 Task: Create a section Epic Expedition and in the section, add a milestone Data Privacy Compliance in the project WorkWave.
Action: Mouse moved to (230, 572)
Screenshot: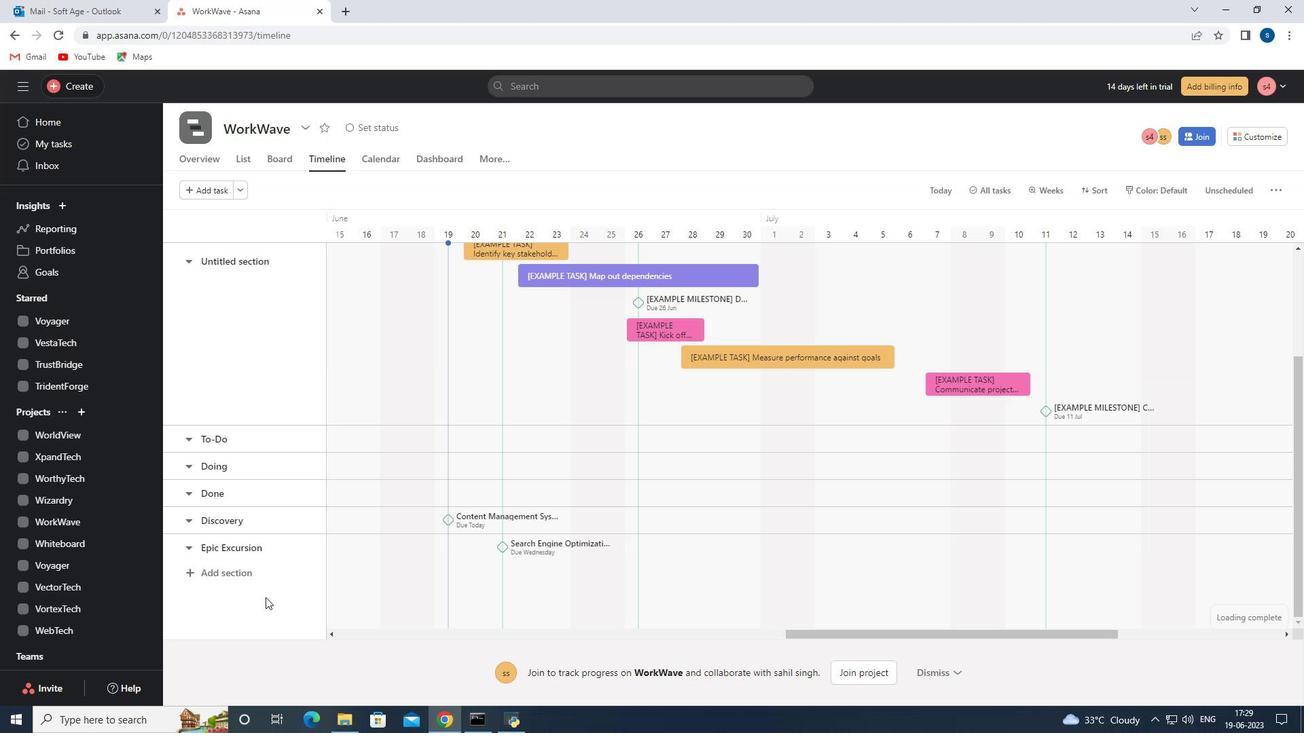 
Action: Mouse pressed left at (230, 572)
Screenshot: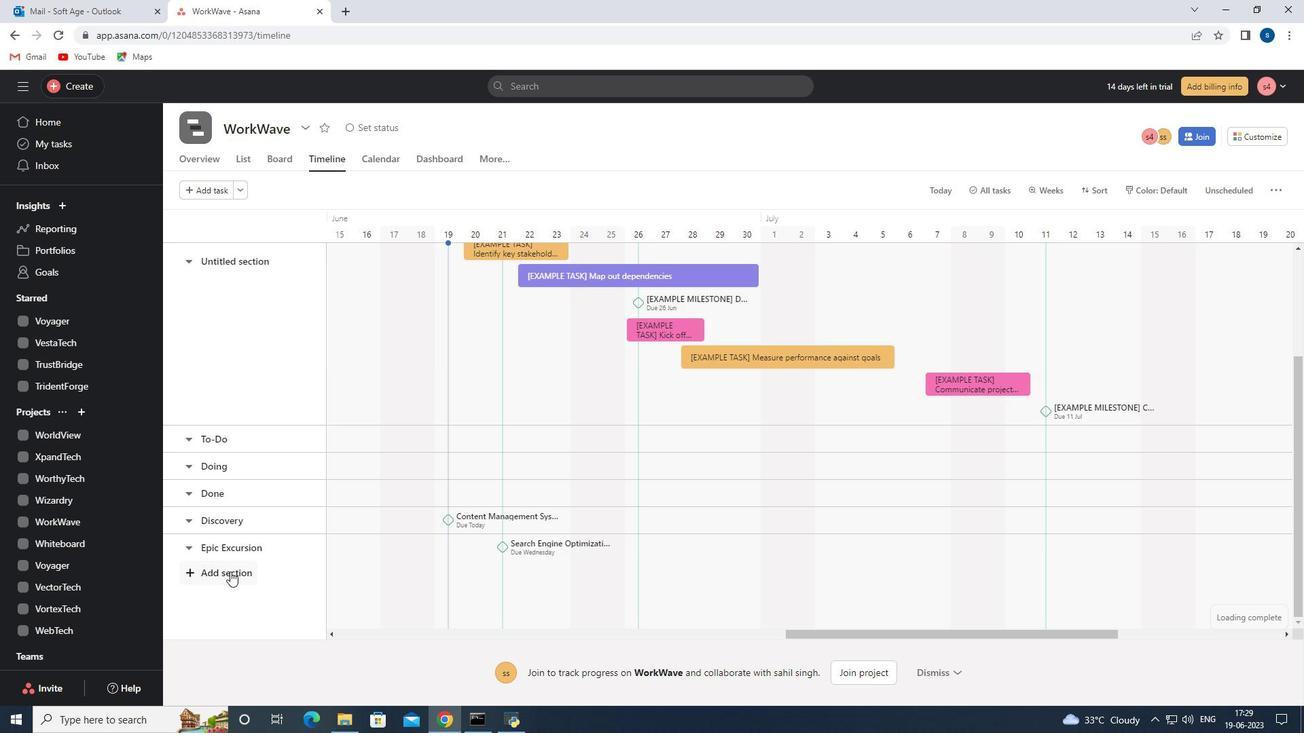 
Action: Mouse moved to (230, 574)
Screenshot: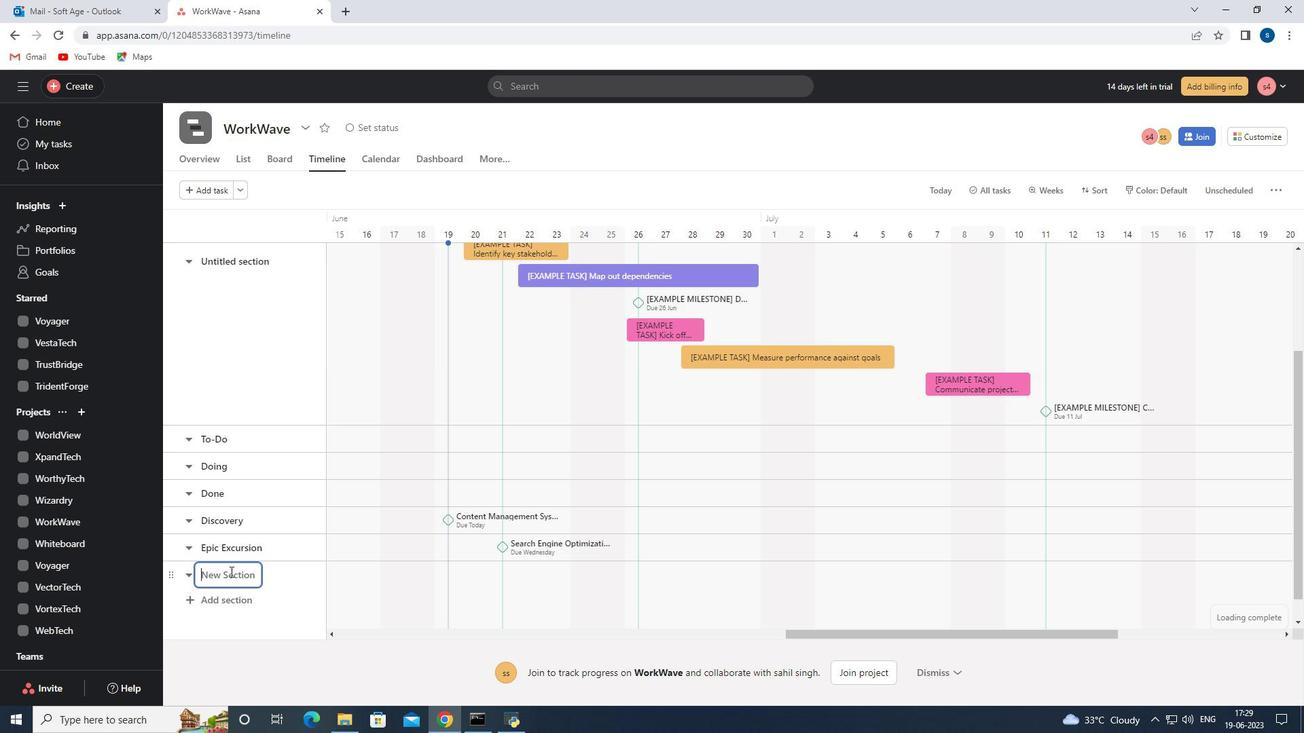 
Action: Key pressed <Key.shift>Epic<Key.space><Key.shift>Expedition
Screenshot: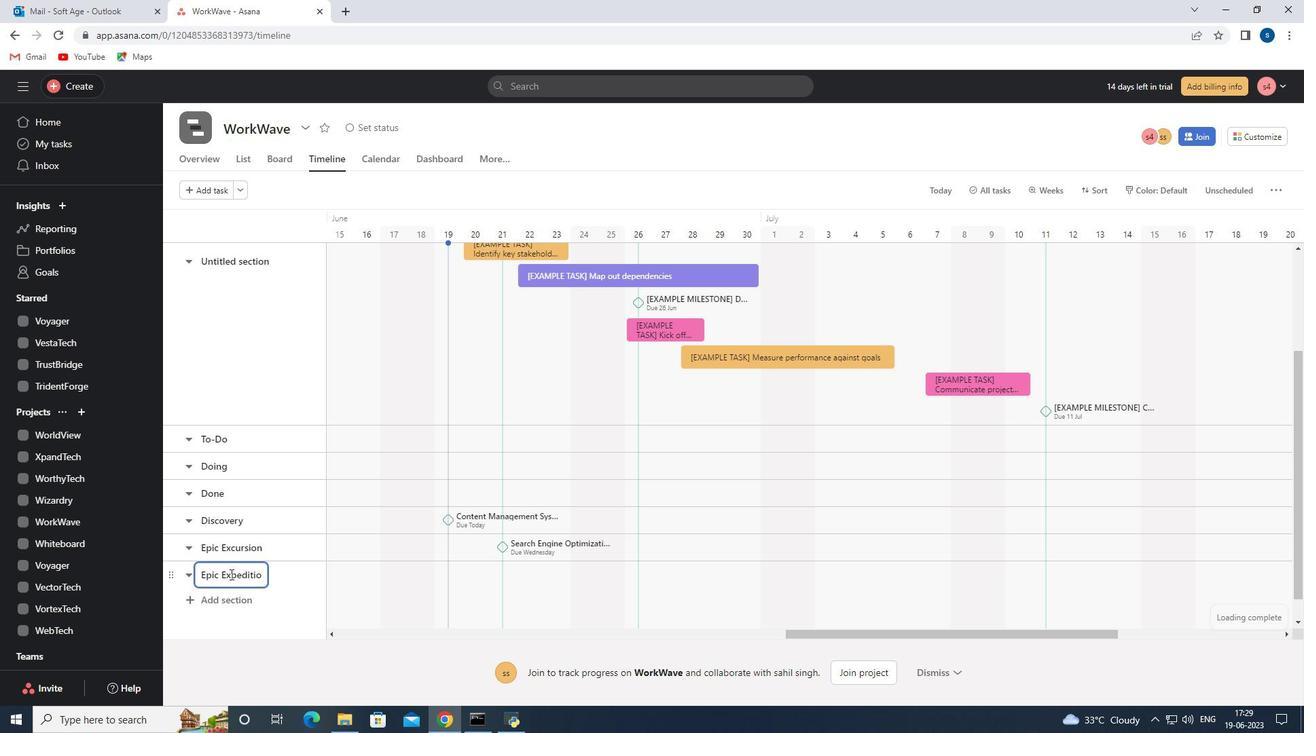 
Action: Mouse moved to (372, 576)
Screenshot: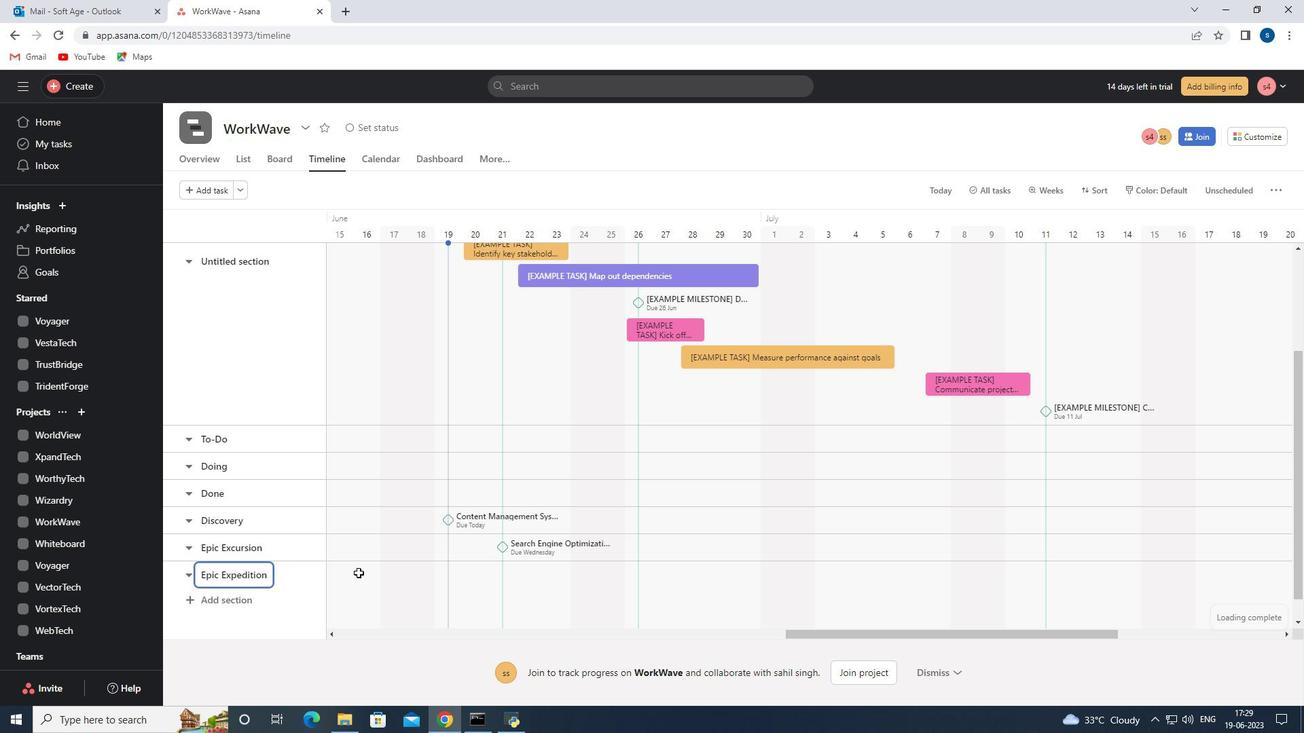 
Action: Mouse pressed left at (372, 576)
Screenshot: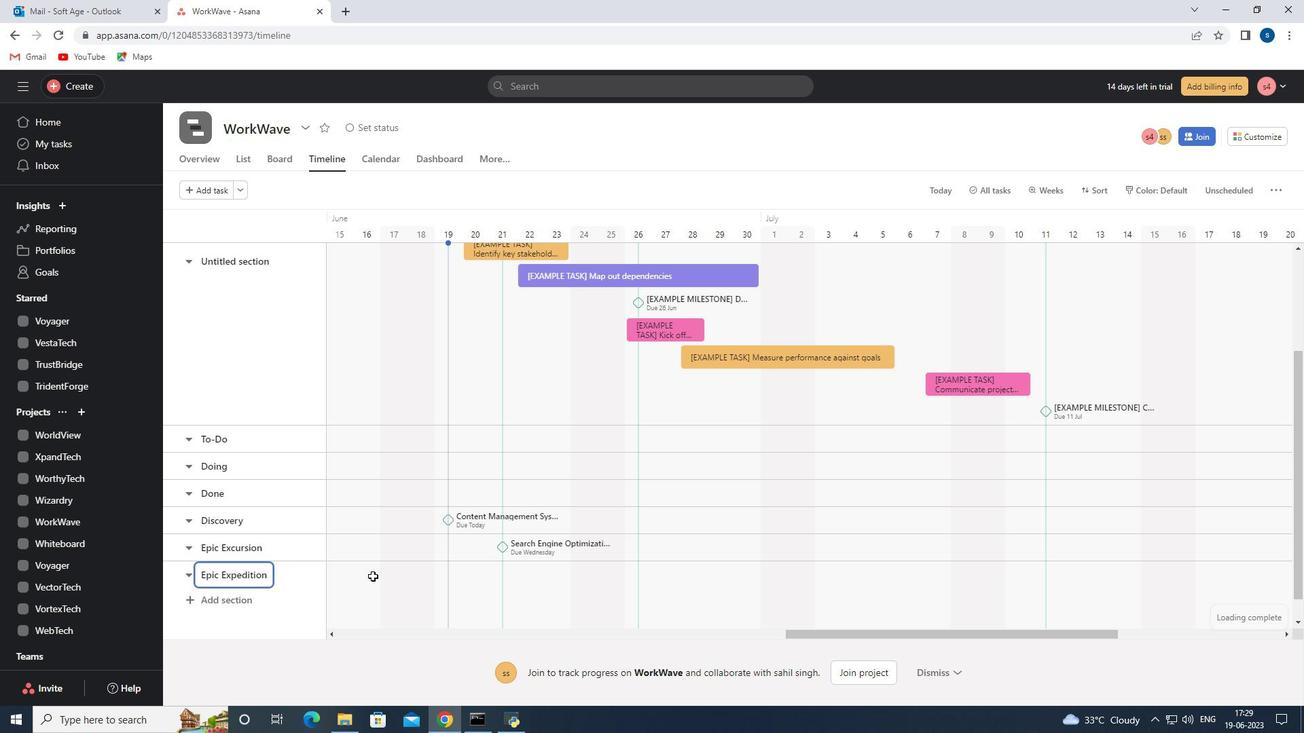 
Action: Key pressed <Key.shift><Key.shift><Key.shift><Key.shift><Key.shift>Data<Key.space><Key.shift>Privacy<Key.space><Key.shift>Compliance
Screenshot: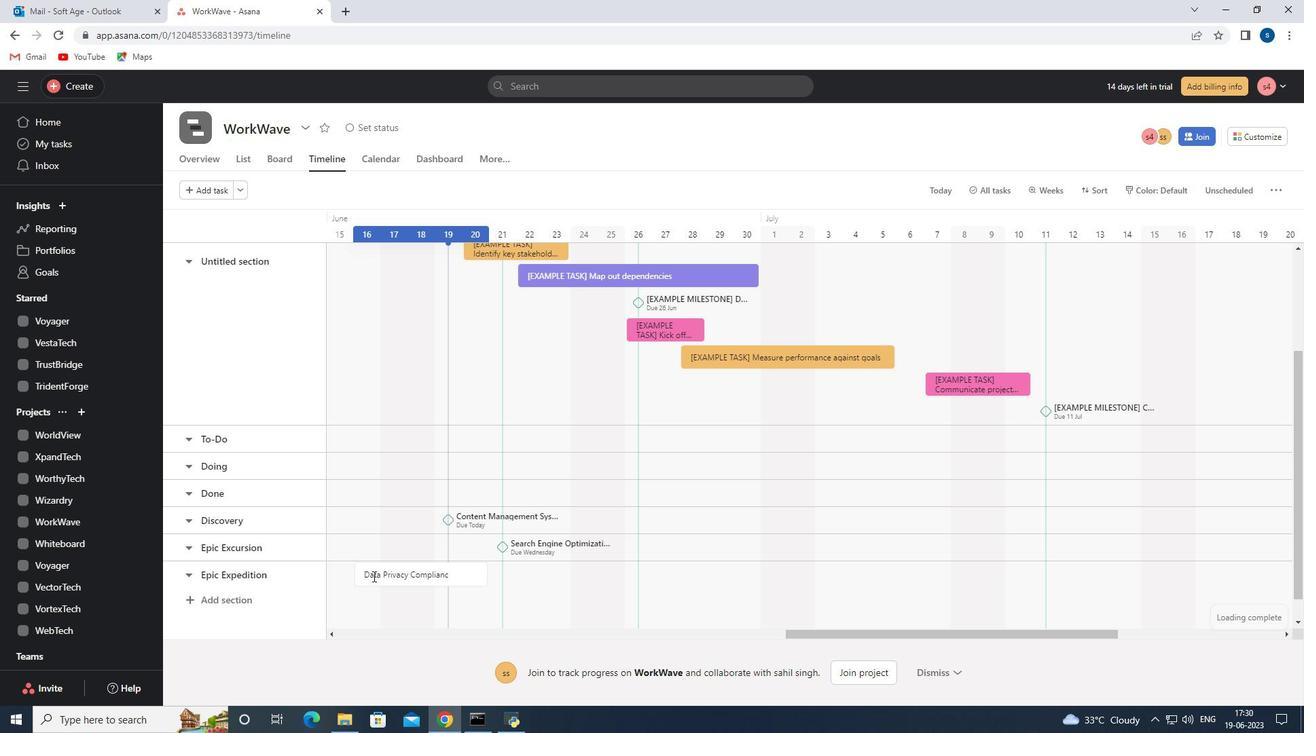 
Action: Mouse moved to (449, 574)
Screenshot: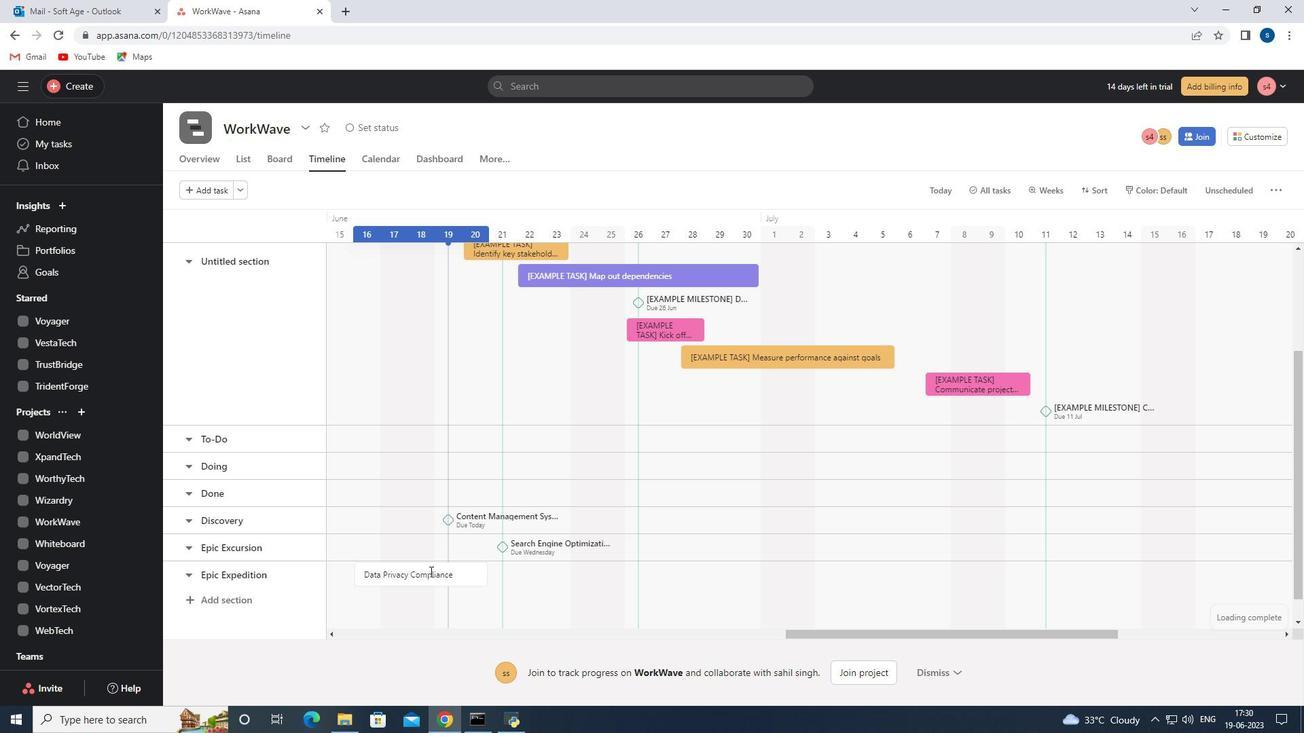 
Action: Mouse pressed right at (449, 574)
Screenshot: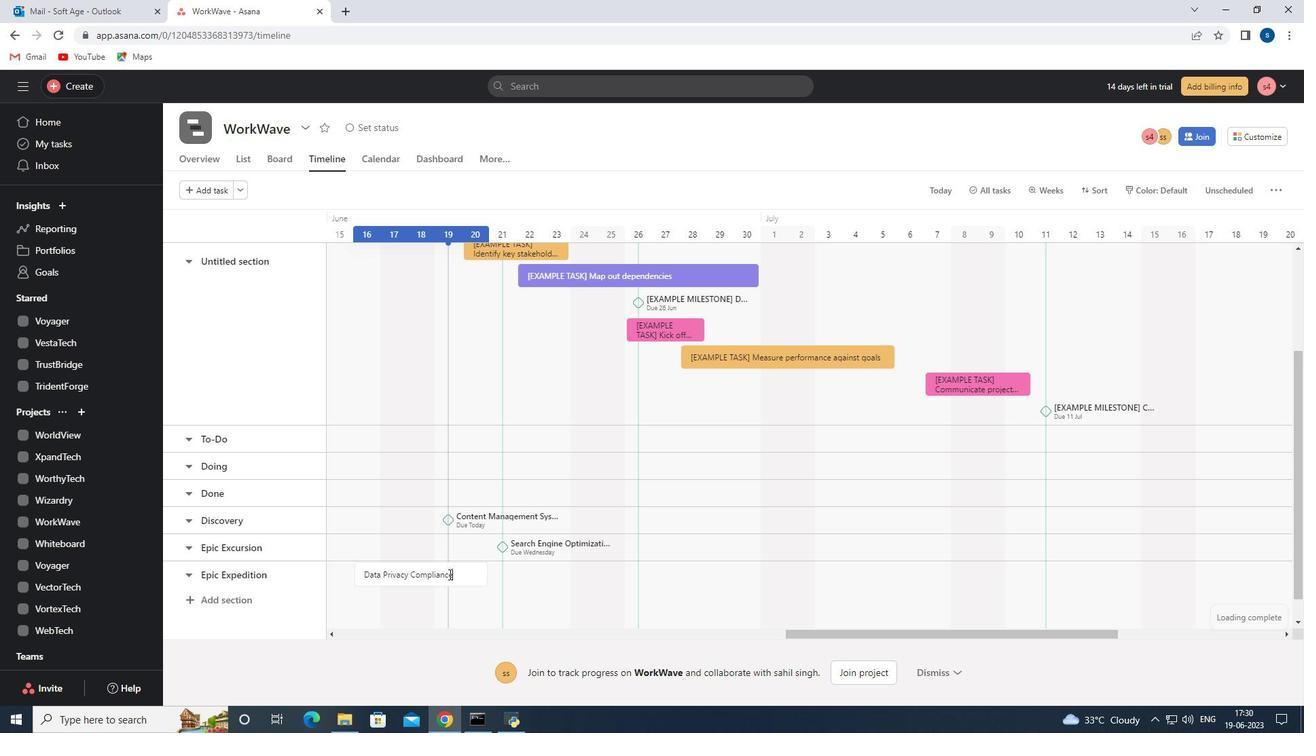 
Action: Mouse moved to (504, 506)
Screenshot: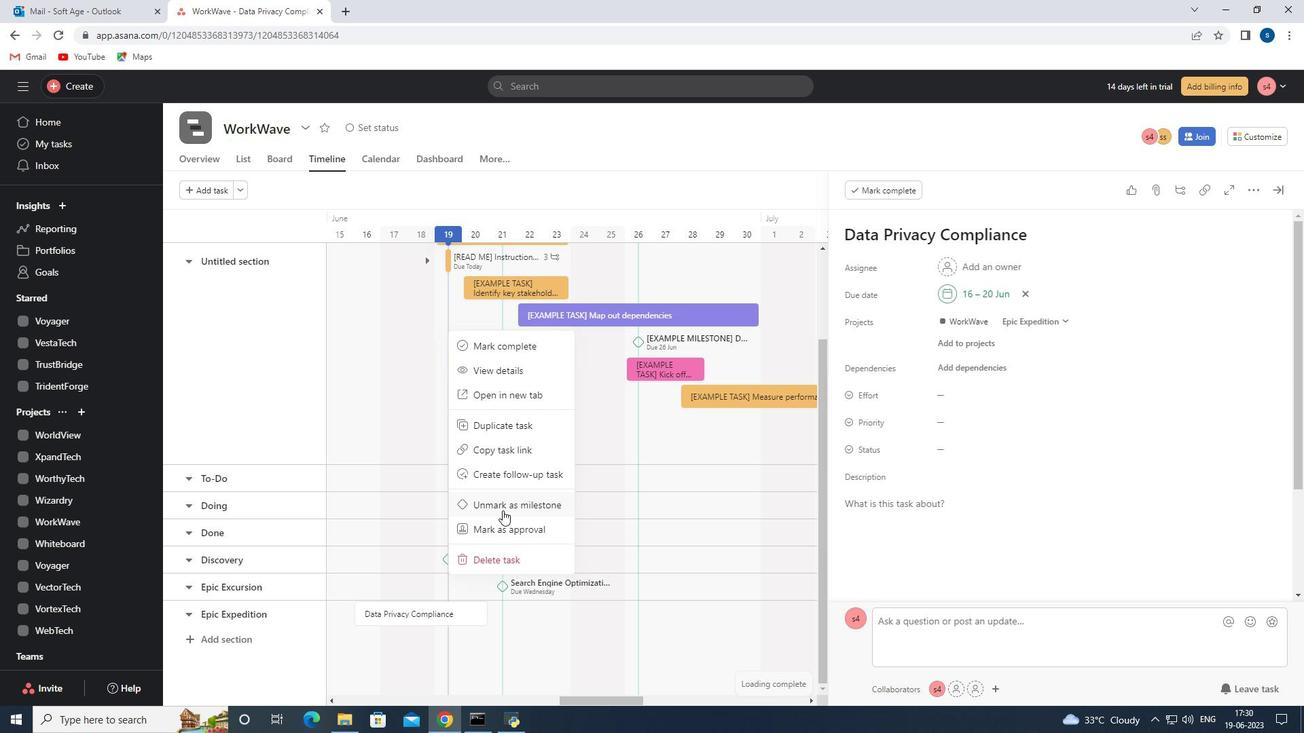 
Action: Mouse pressed left at (504, 506)
Screenshot: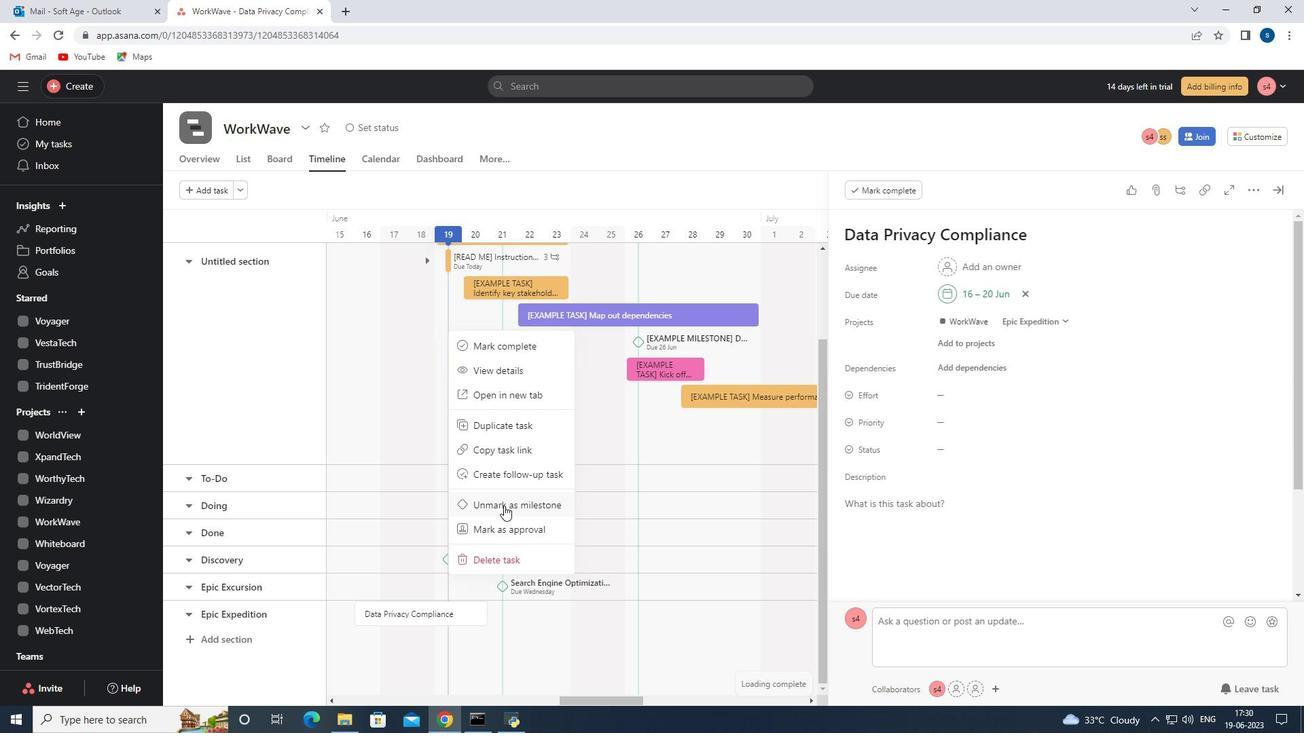 
Action: Mouse moved to (1277, 190)
Screenshot: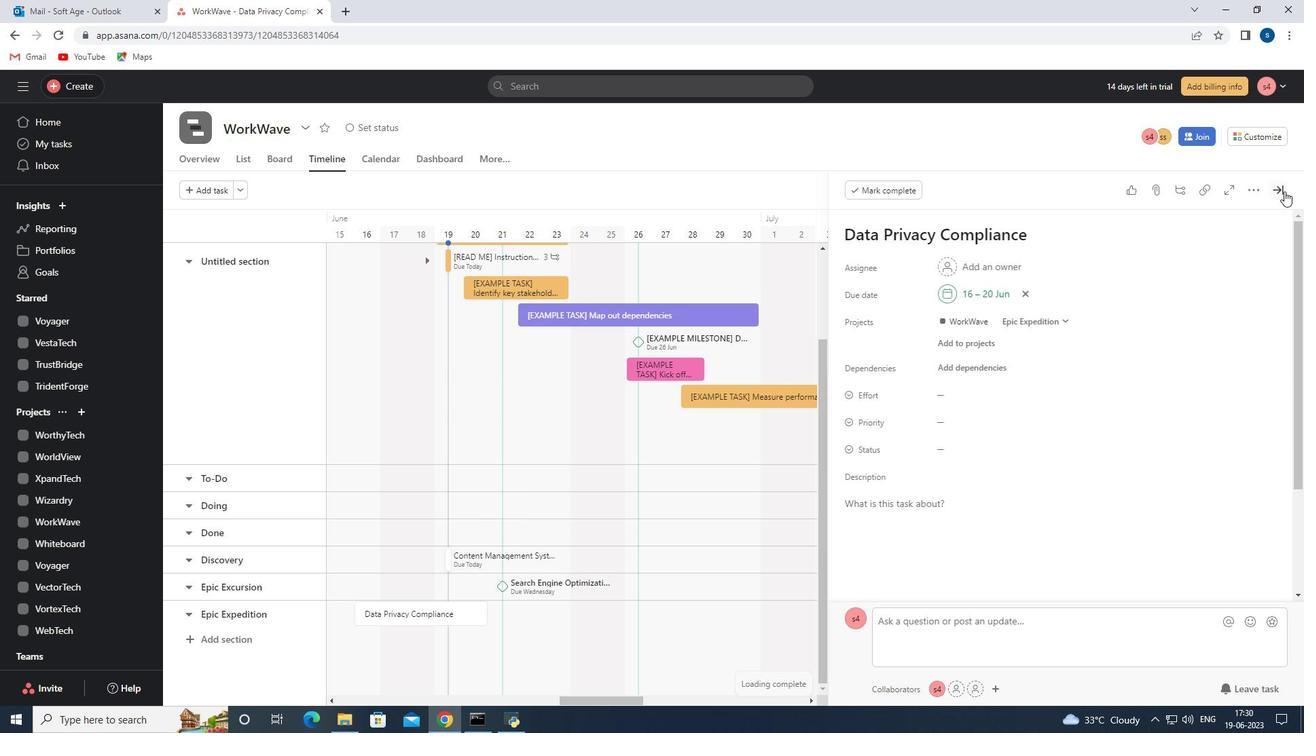 
Action: Mouse pressed left at (1277, 190)
Screenshot: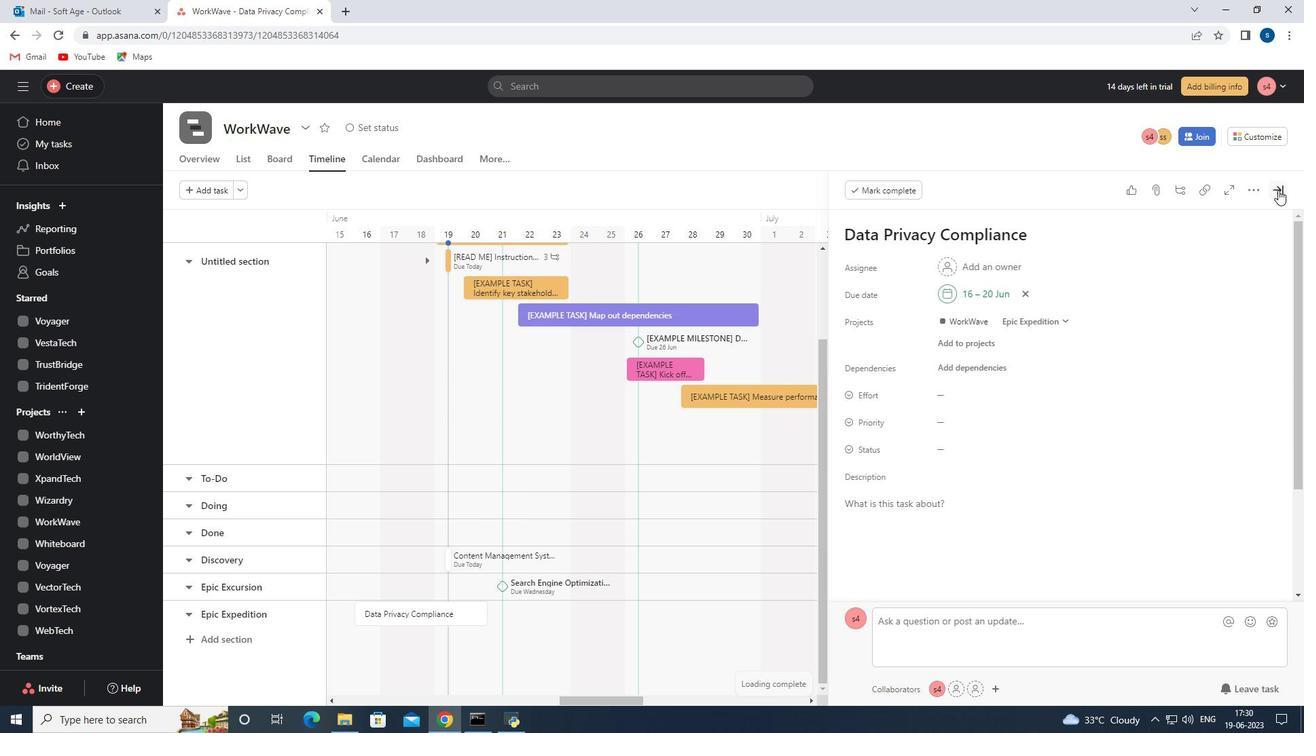 
Action: Mouse moved to (937, 350)
Screenshot: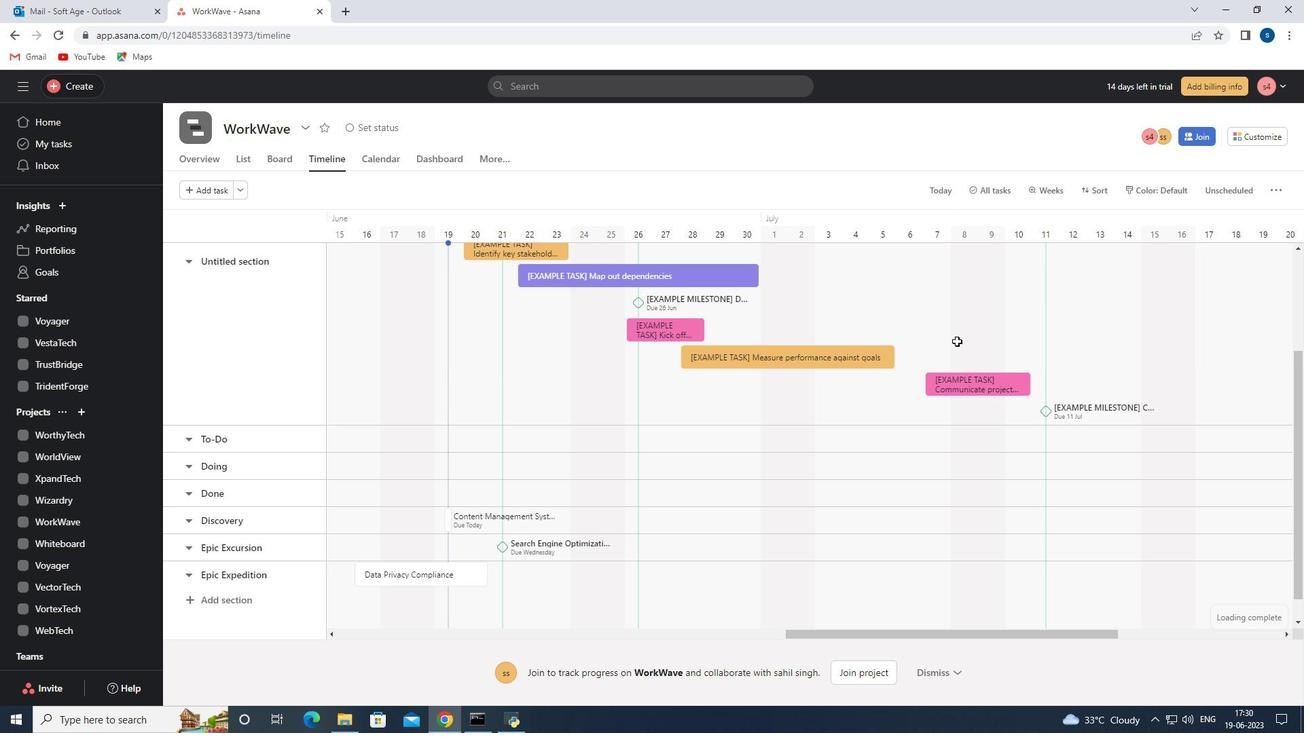
